 Task: Plan a visit to the science museum on the 12th at 11:00 AM.
Action: Mouse pressed left at (199, 282)
Screenshot: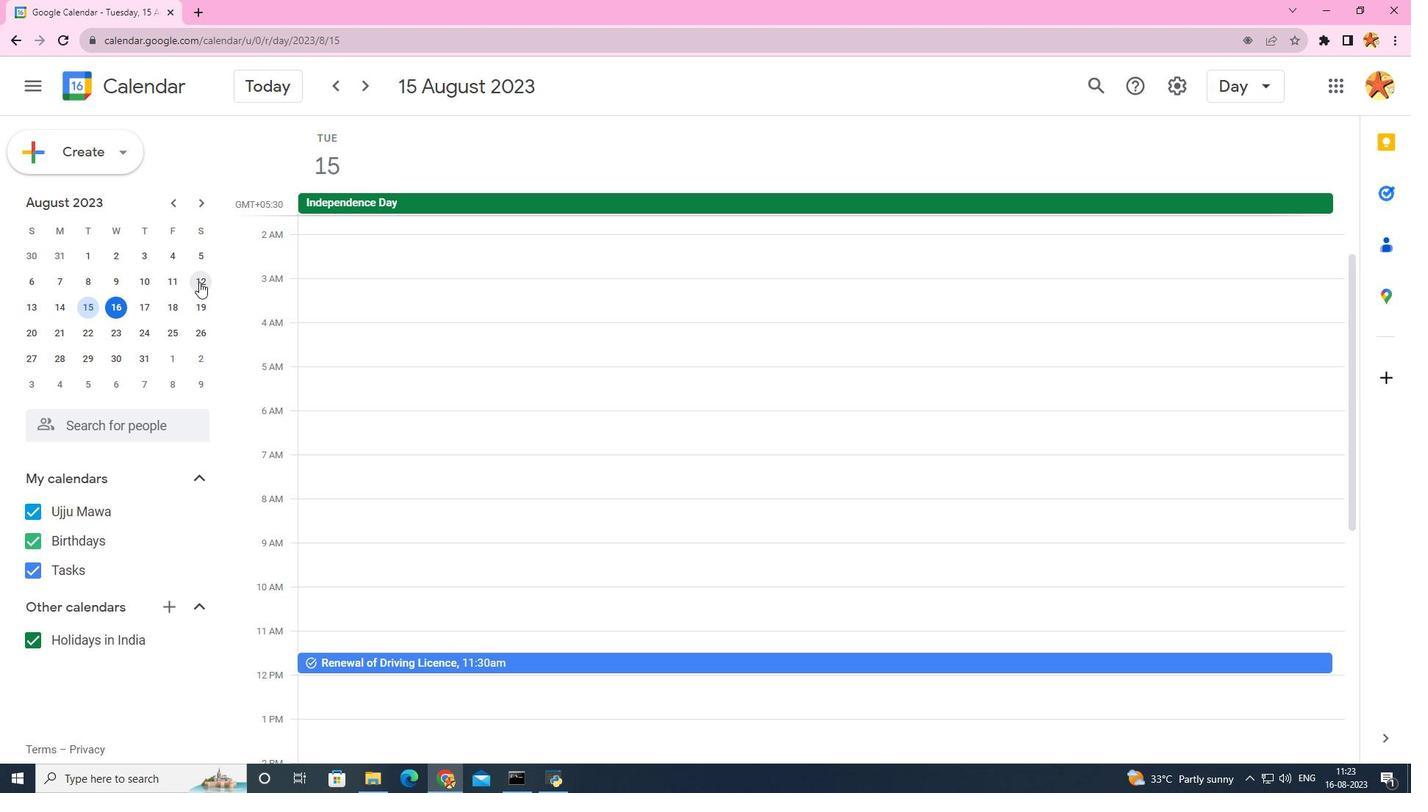 
Action: Mouse moved to (314, 382)
Screenshot: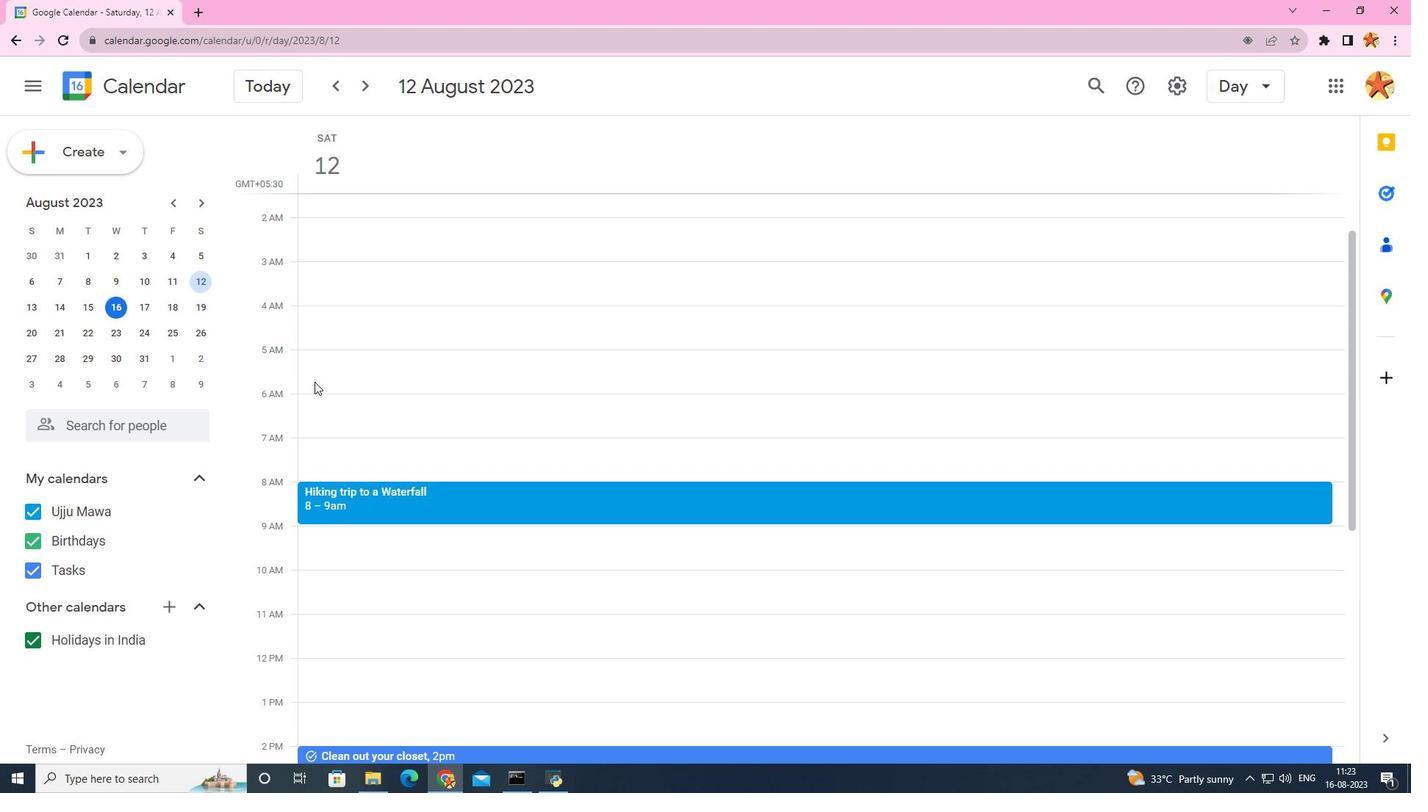 
Action: Mouse scrolled (314, 381) with delta (0, 0)
Screenshot: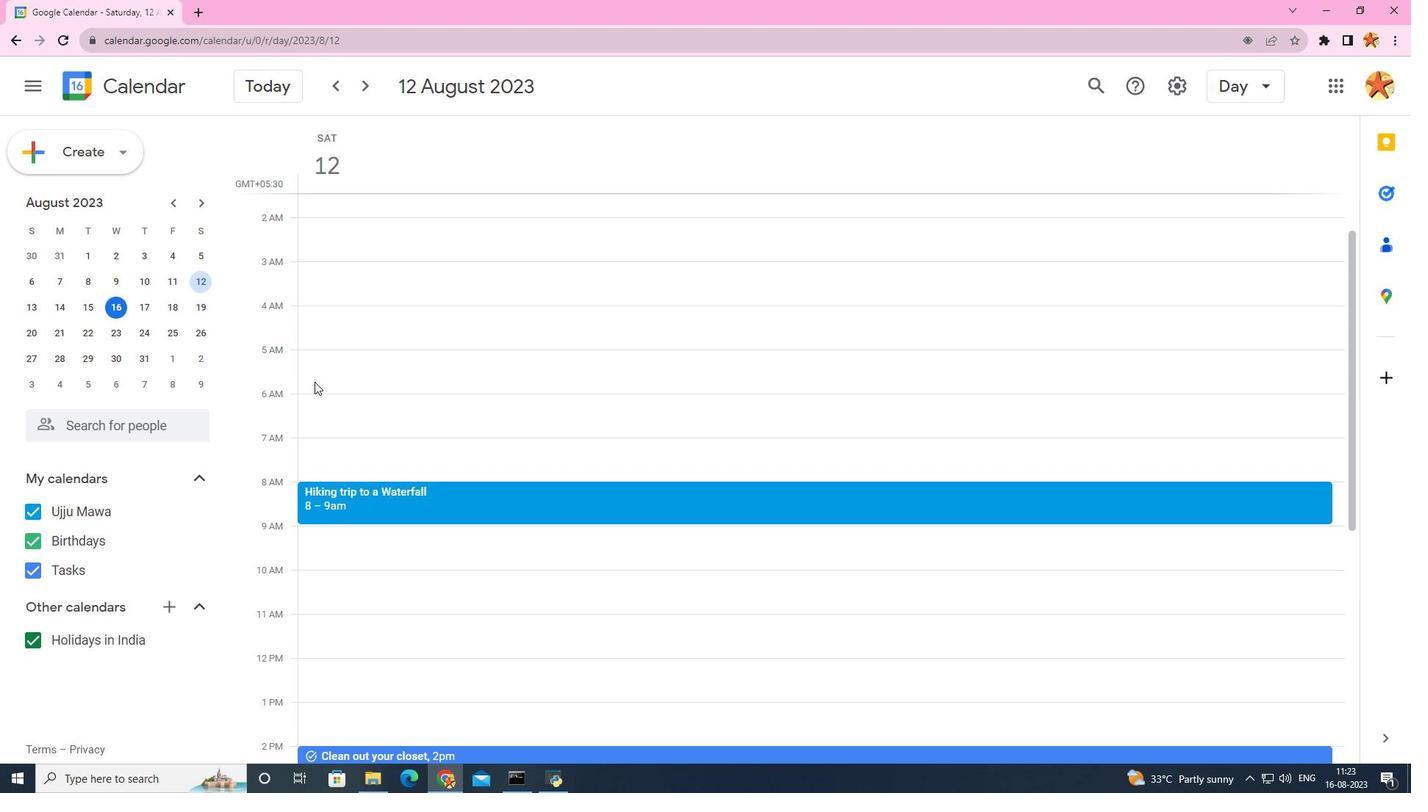 
Action: Mouse scrolled (314, 381) with delta (0, 0)
Screenshot: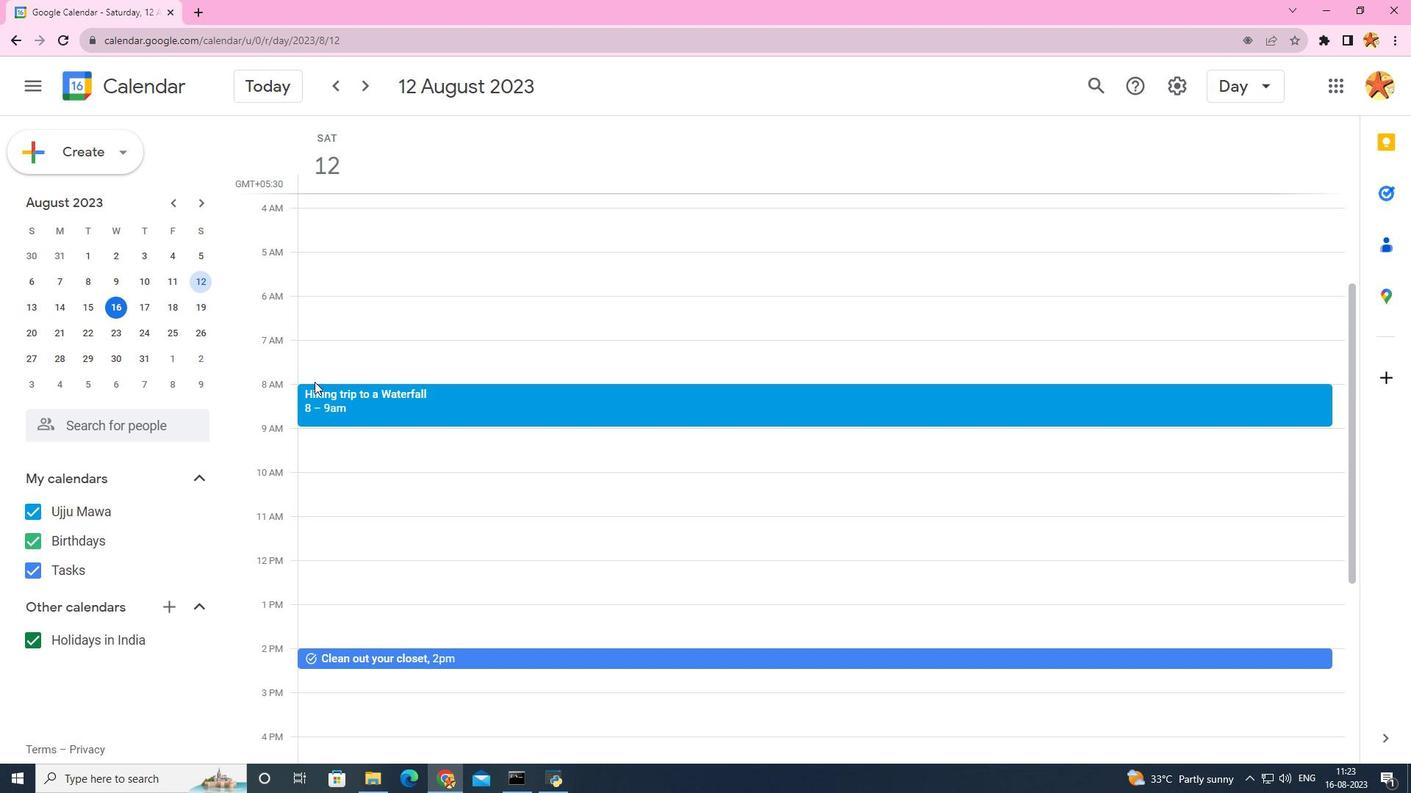 
Action: Mouse scrolled (314, 381) with delta (0, 0)
Screenshot: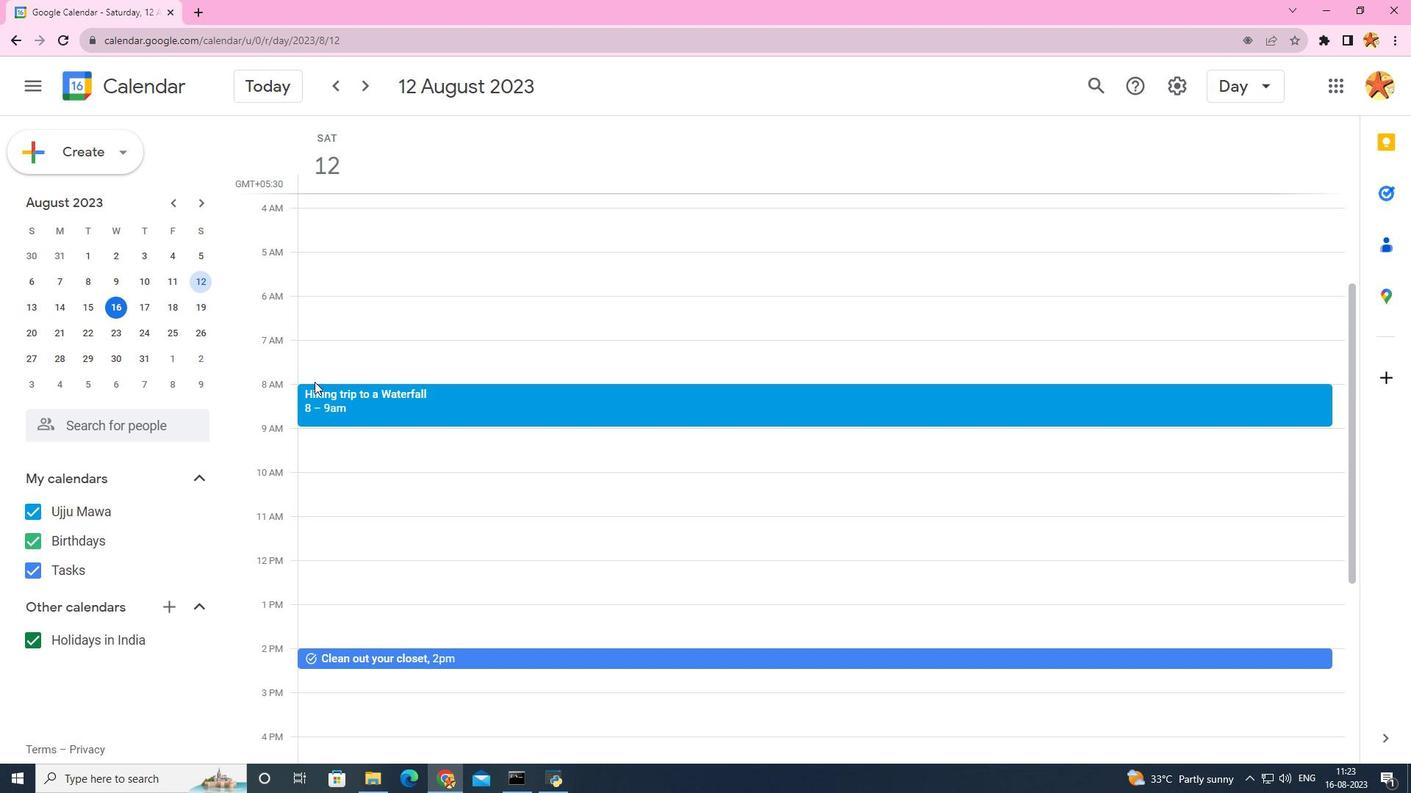 
Action: Mouse moved to (310, 416)
Screenshot: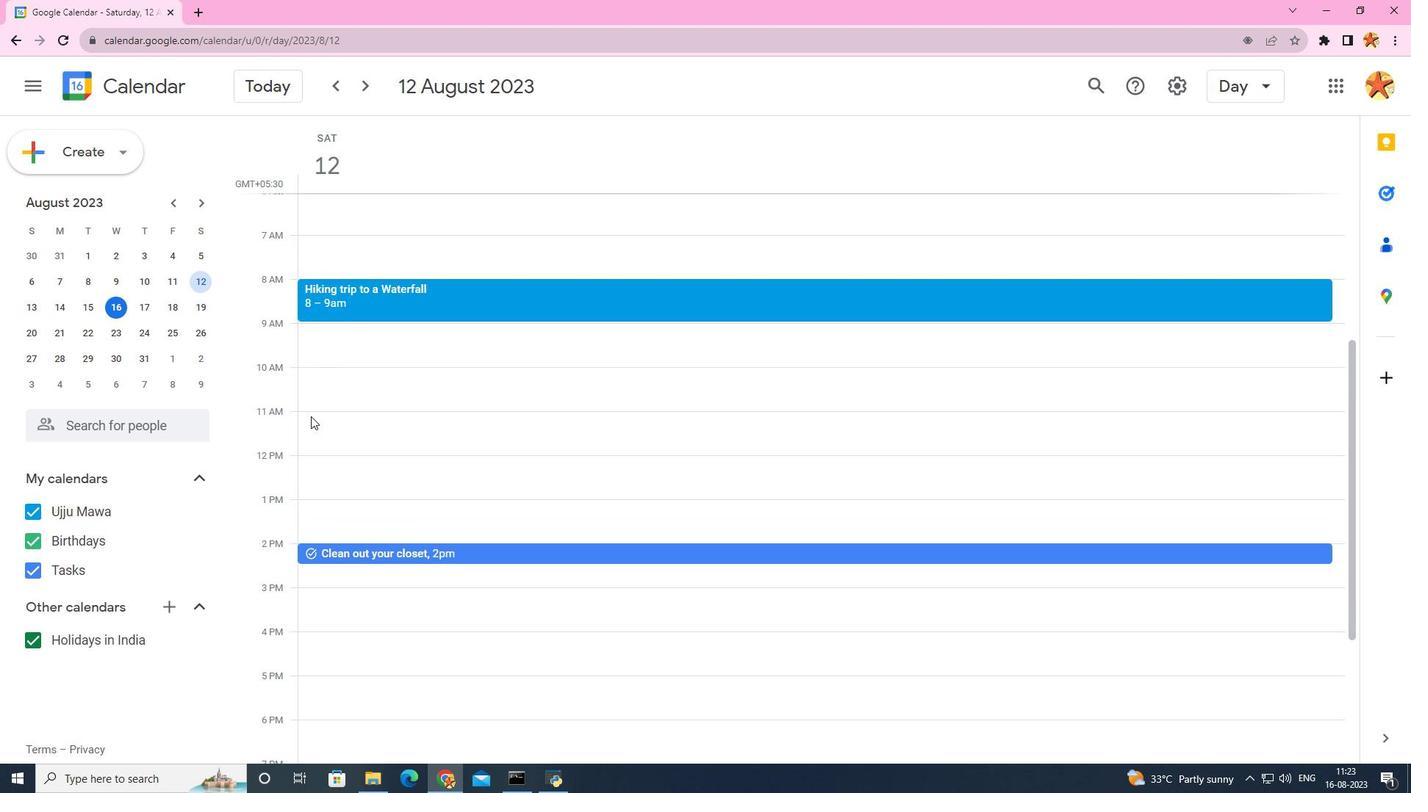 
Action: Mouse pressed left at (310, 416)
Screenshot: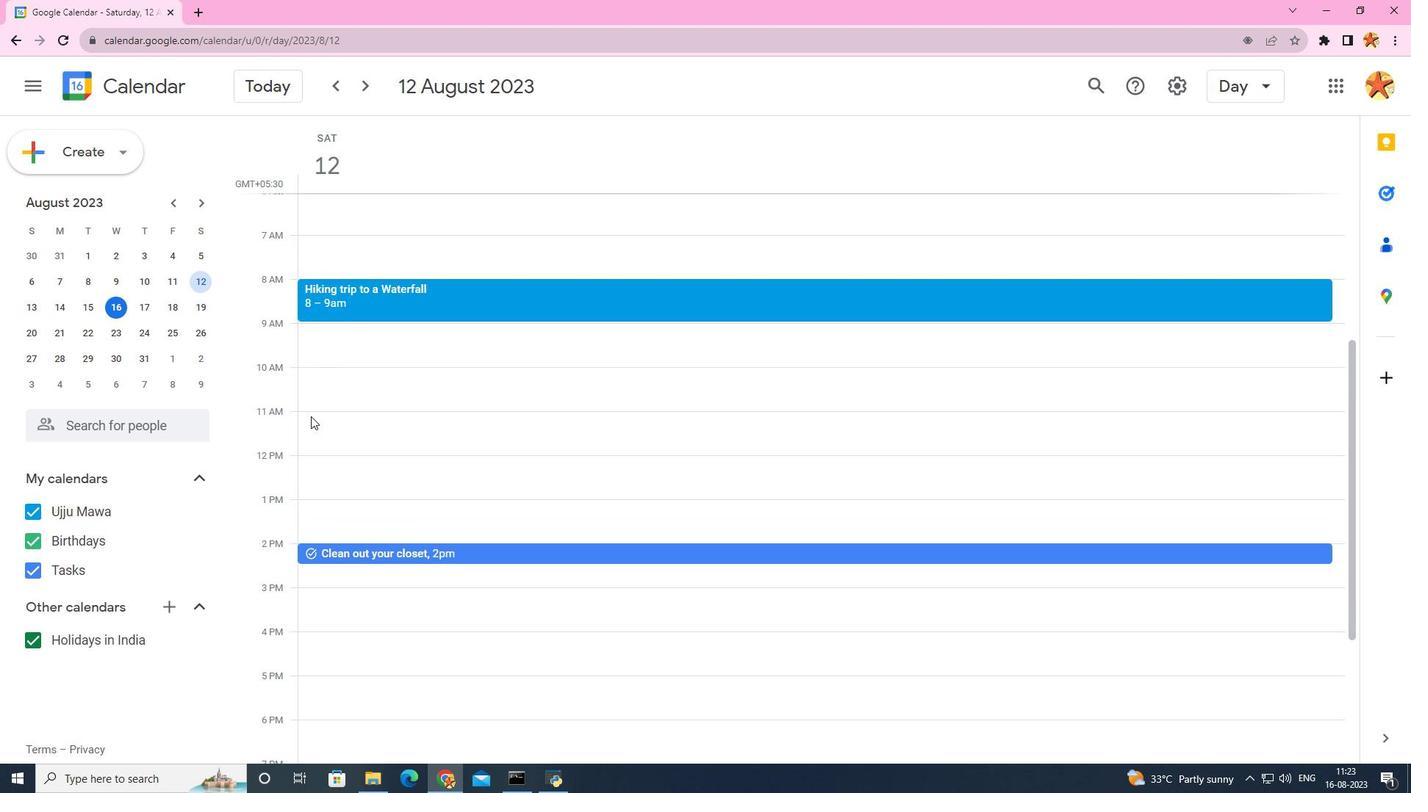 
Action: Mouse moved to (890, 331)
Screenshot: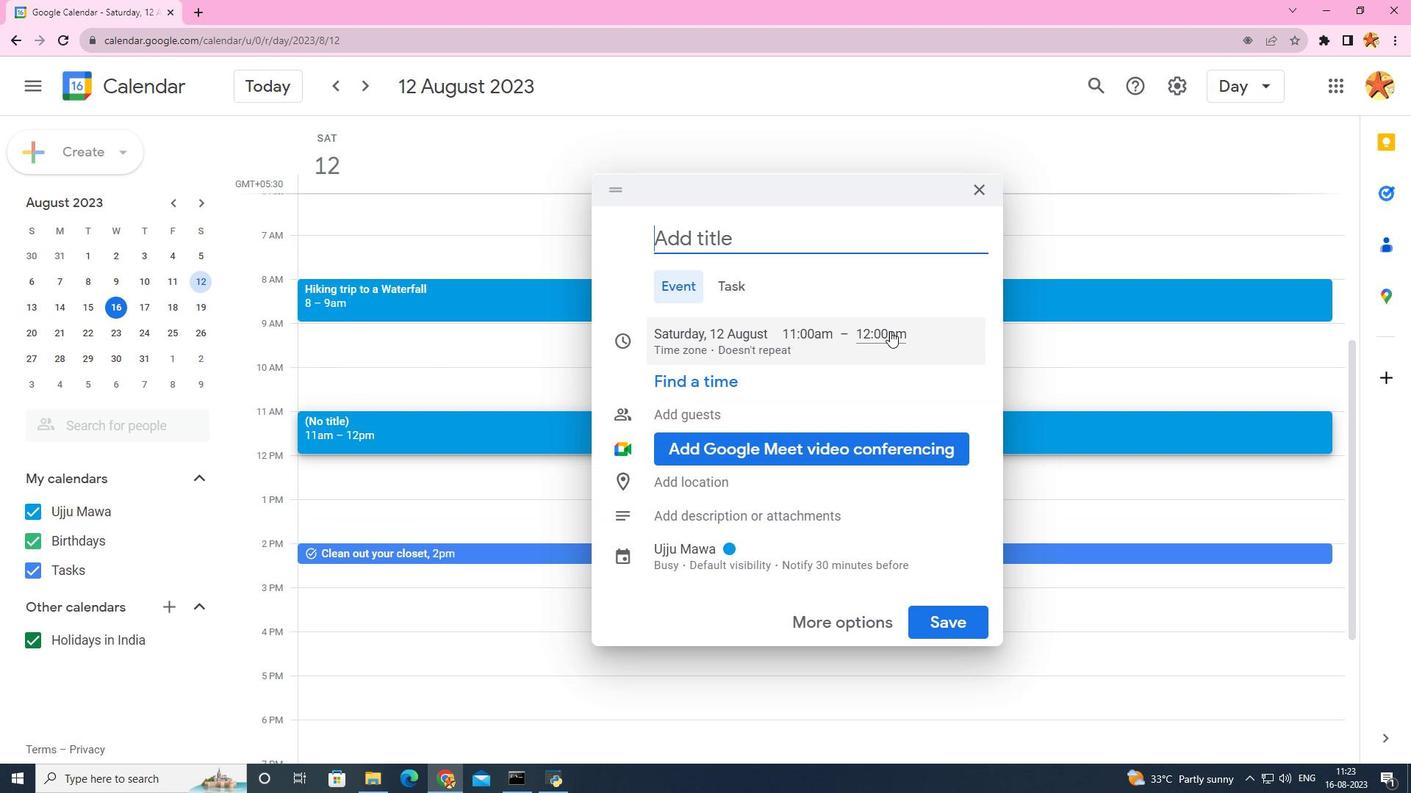 
Action: Mouse pressed left at (890, 331)
Screenshot: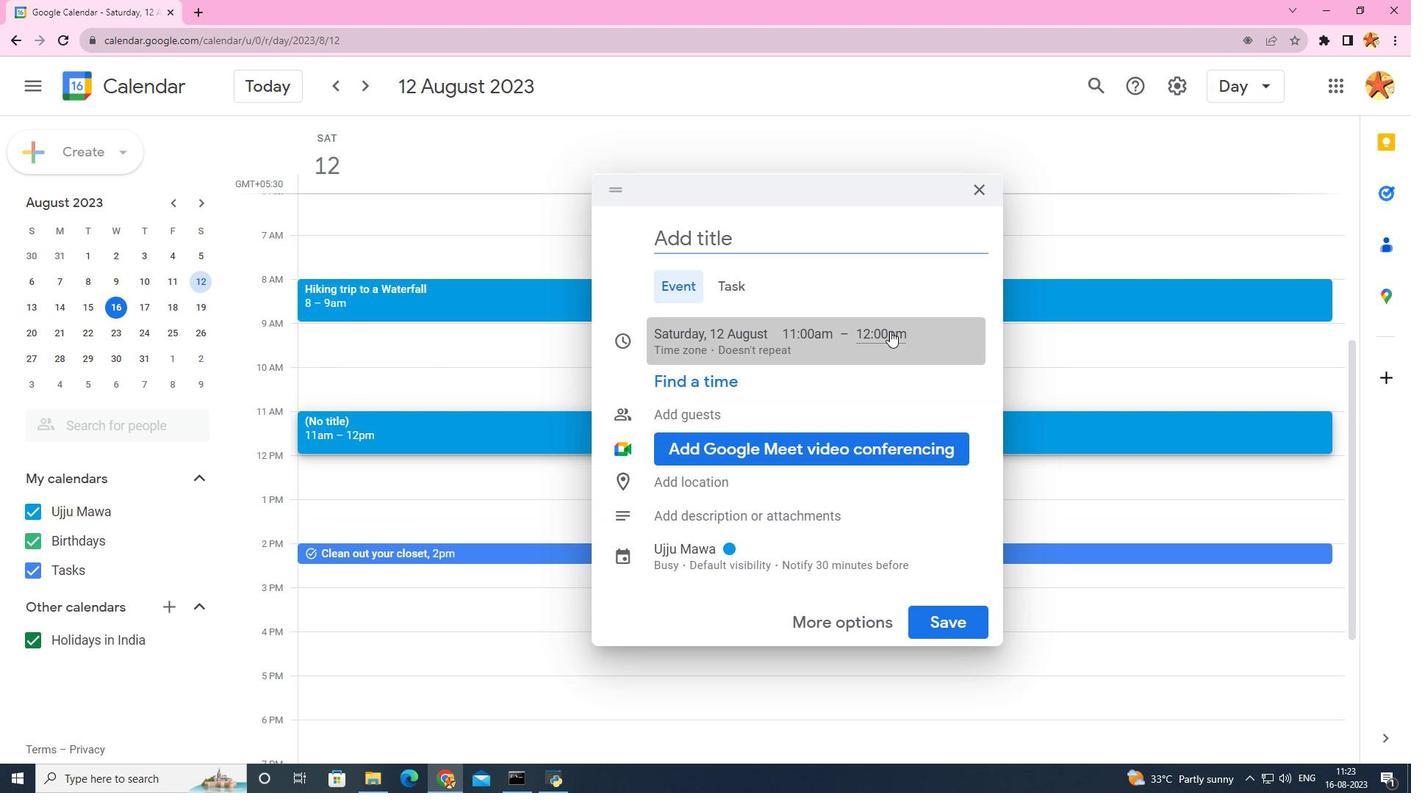 
Action: Mouse moved to (912, 421)
Screenshot: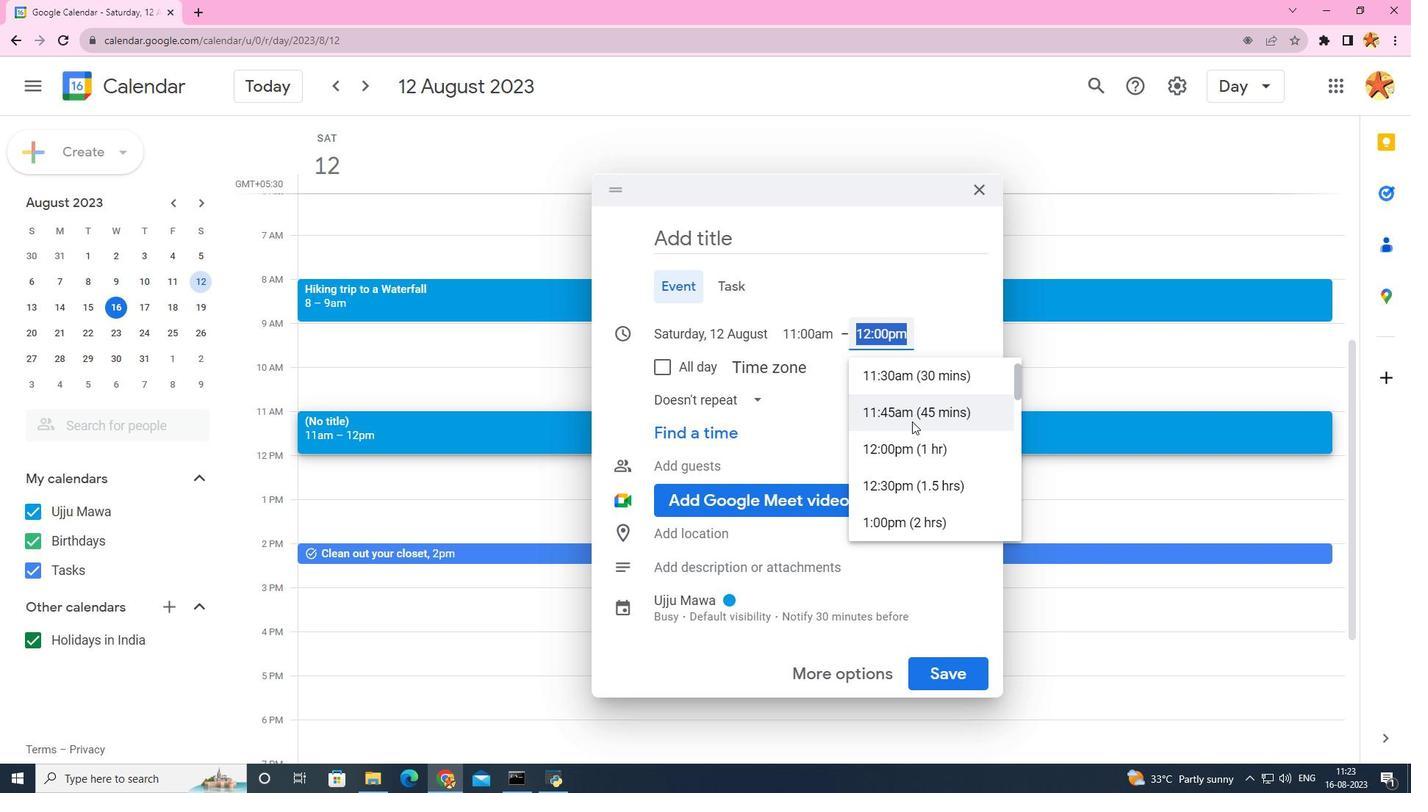 
Action: Mouse pressed left at (912, 421)
Screenshot: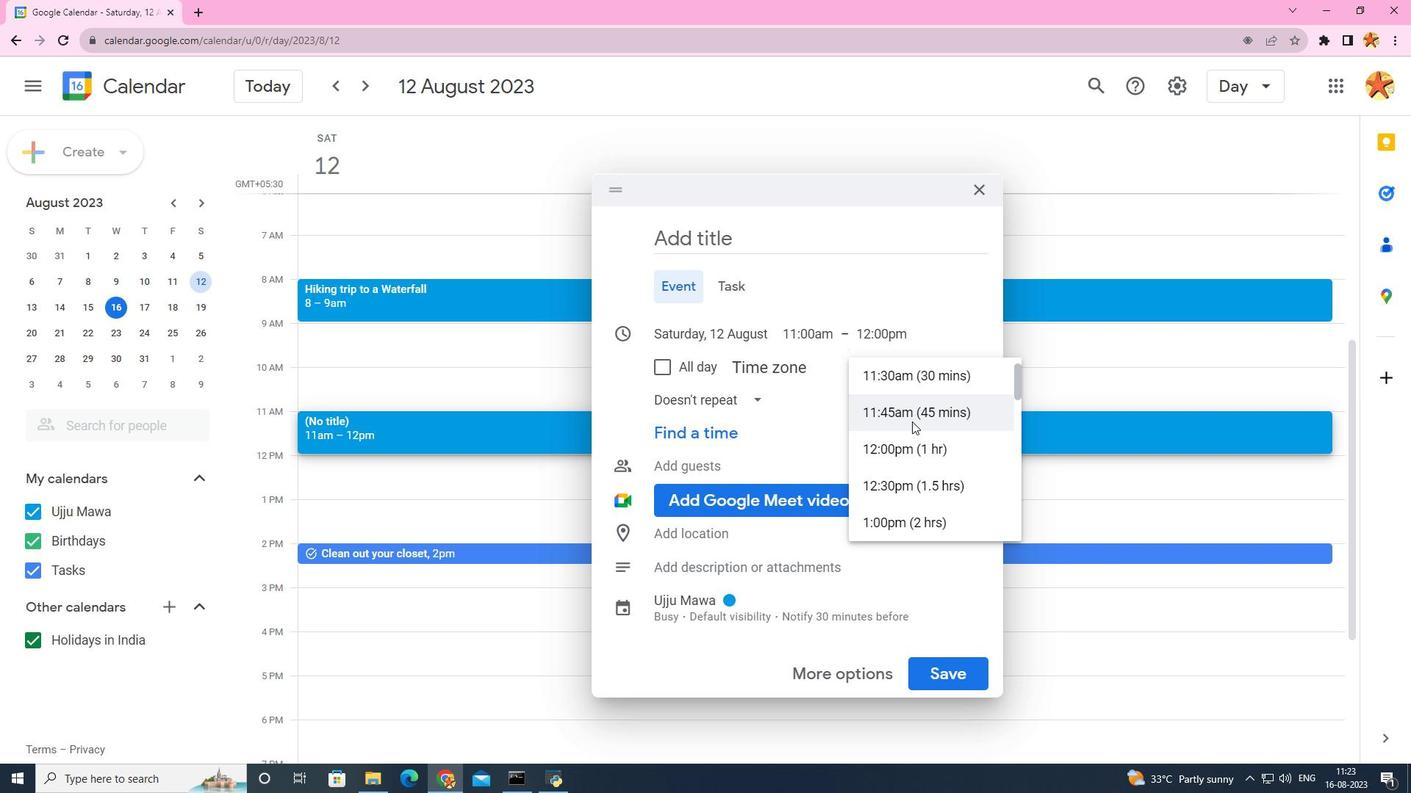 
Action: Mouse moved to (743, 237)
Screenshot: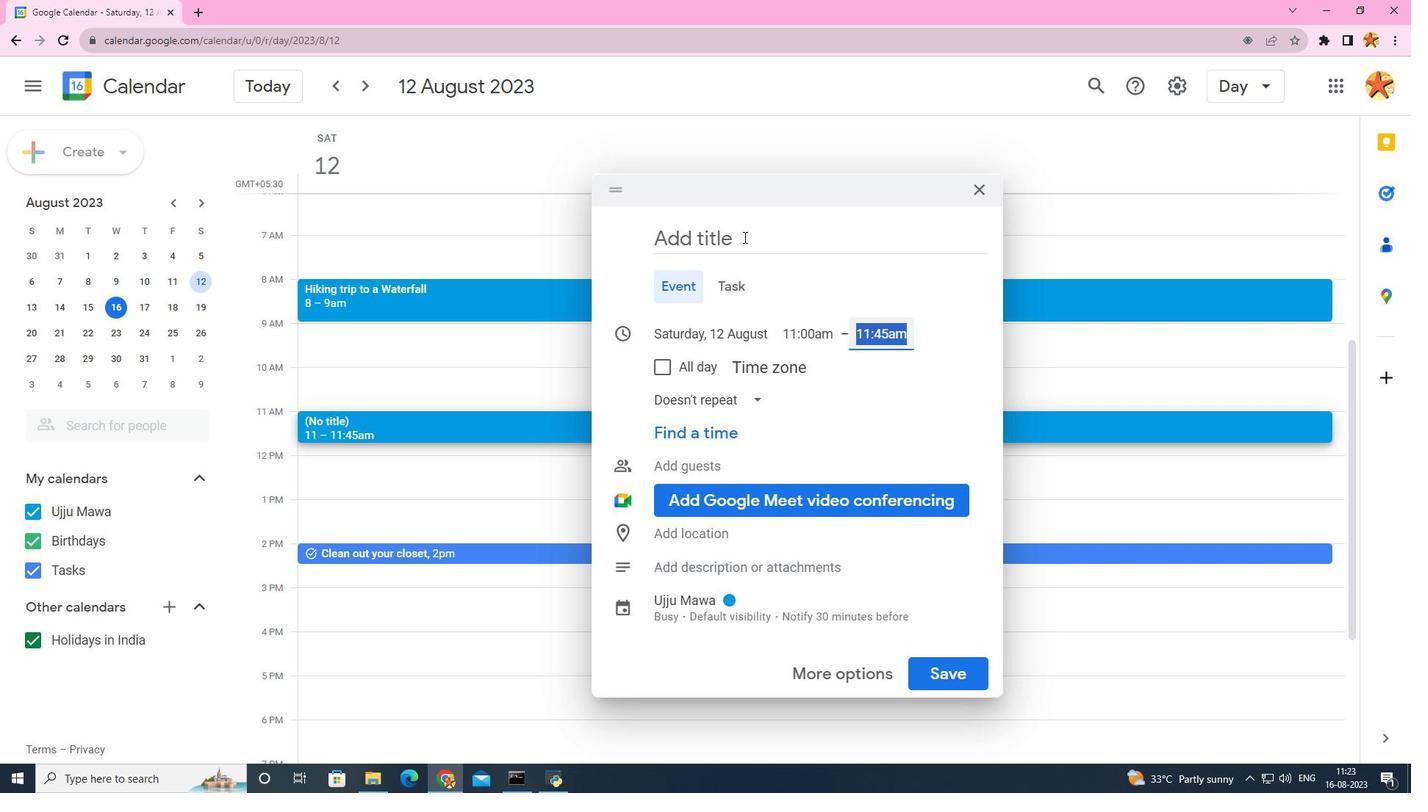 
Action: Mouse pressed left at (743, 237)
Screenshot: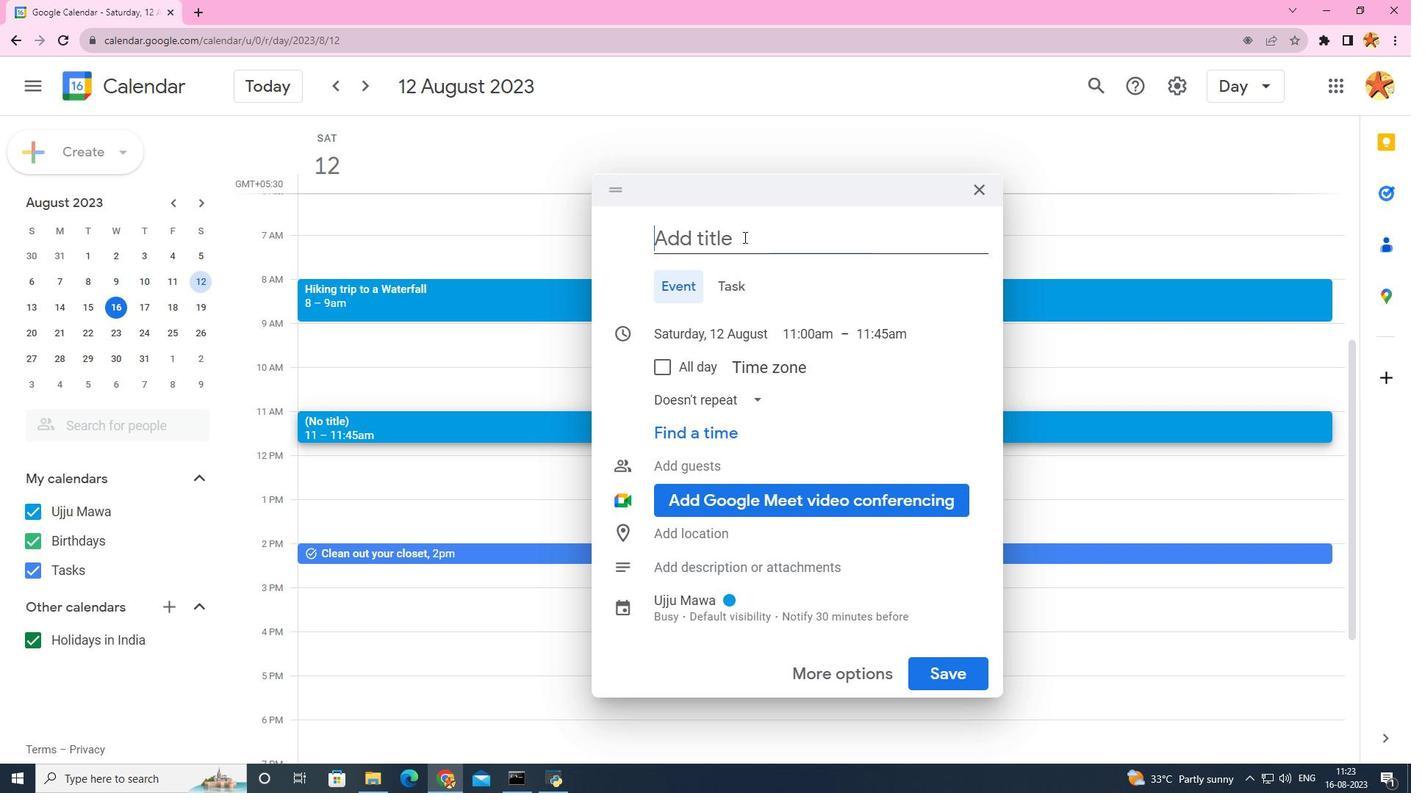 
Action: Key pressed <Key.caps_lock>V<Key.caps_lock>isit<Key.space>to<Key.space>the<Key.space><Key.caps_lock>S<Key.caps_lock>cience<Key.space><Key.caps_lock>M<Key.caps_lock>useum
Screenshot: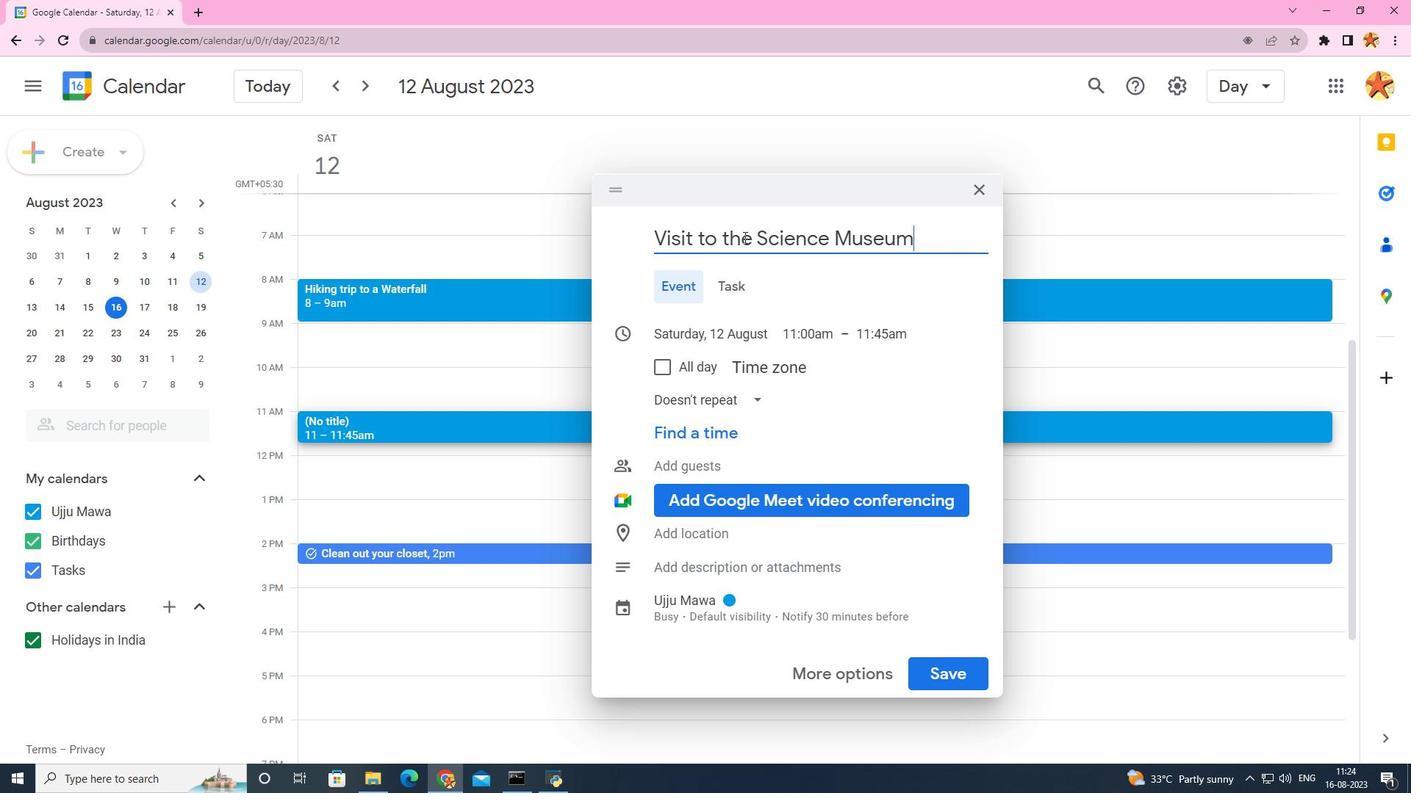 
Action: Mouse moved to (876, 343)
Screenshot: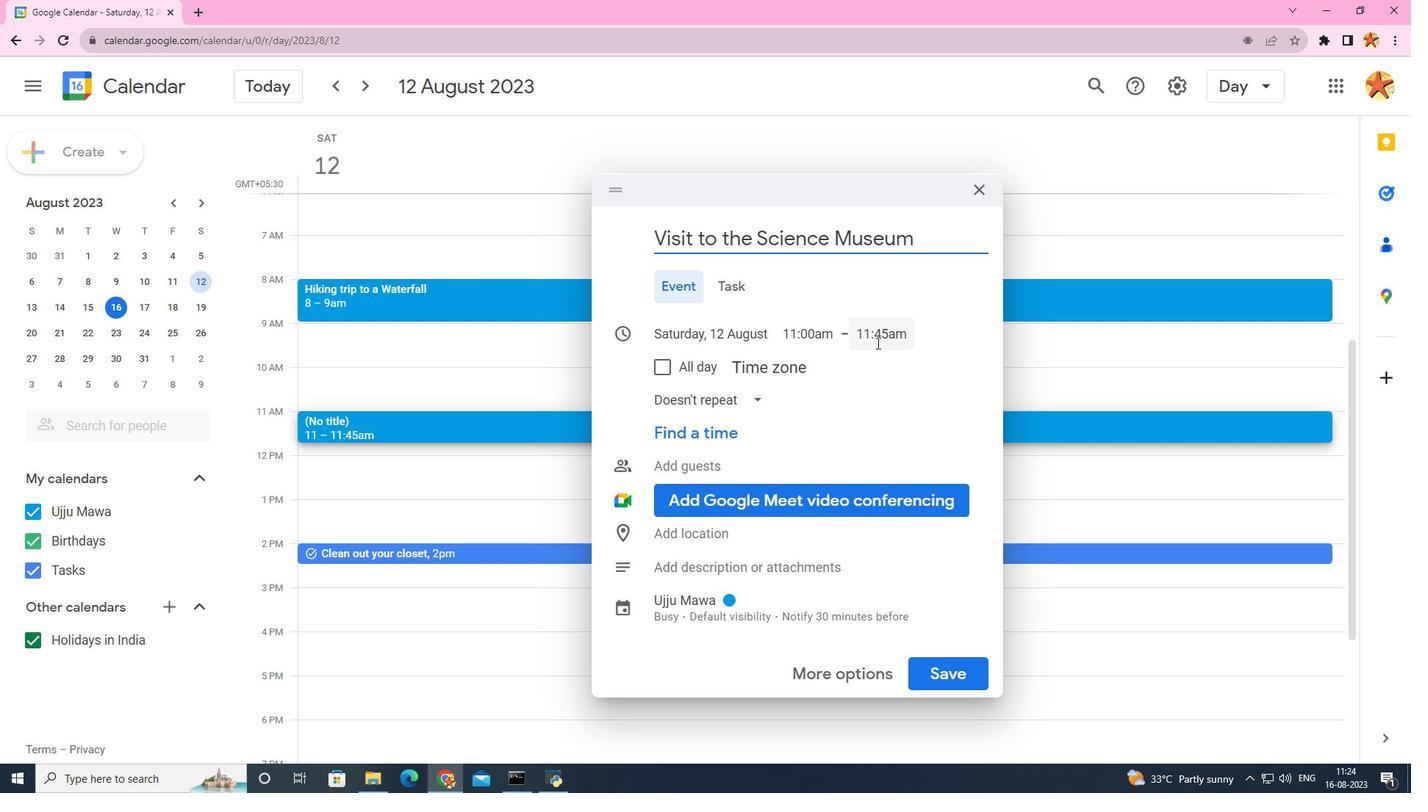 
Action: Mouse pressed left at (876, 343)
Screenshot: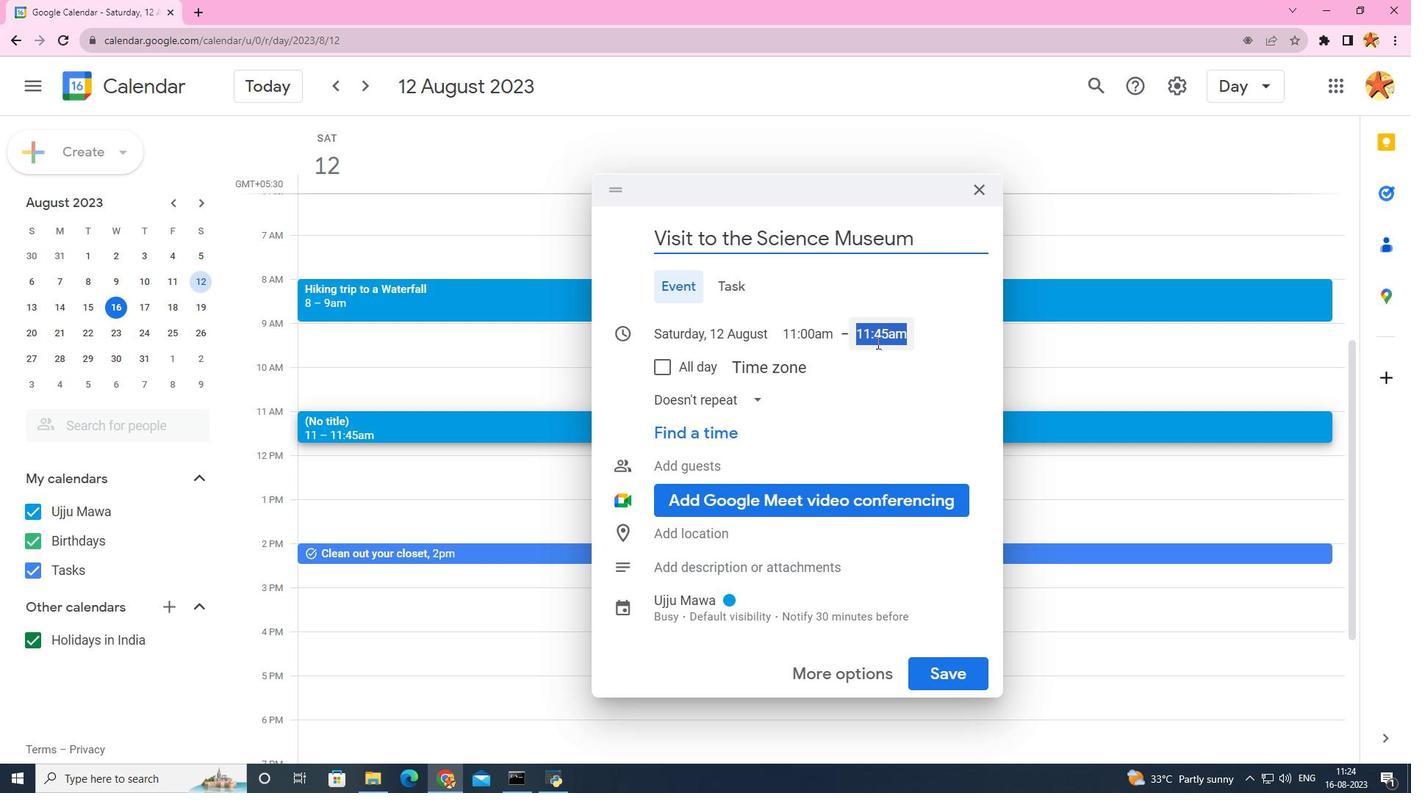 
Action: Mouse moved to (904, 496)
Screenshot: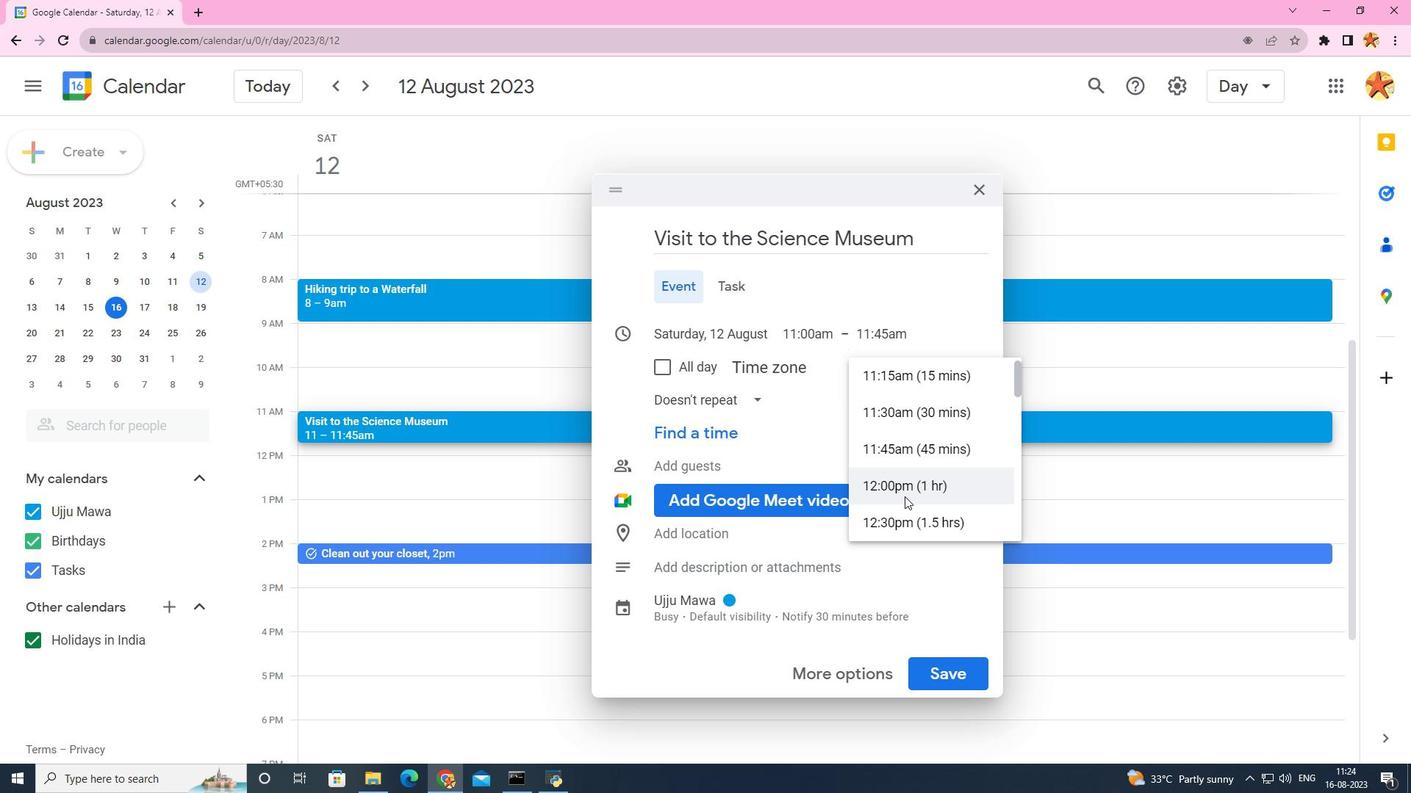 
Action: Mouse pressed left at (904, 496)
Screenshot: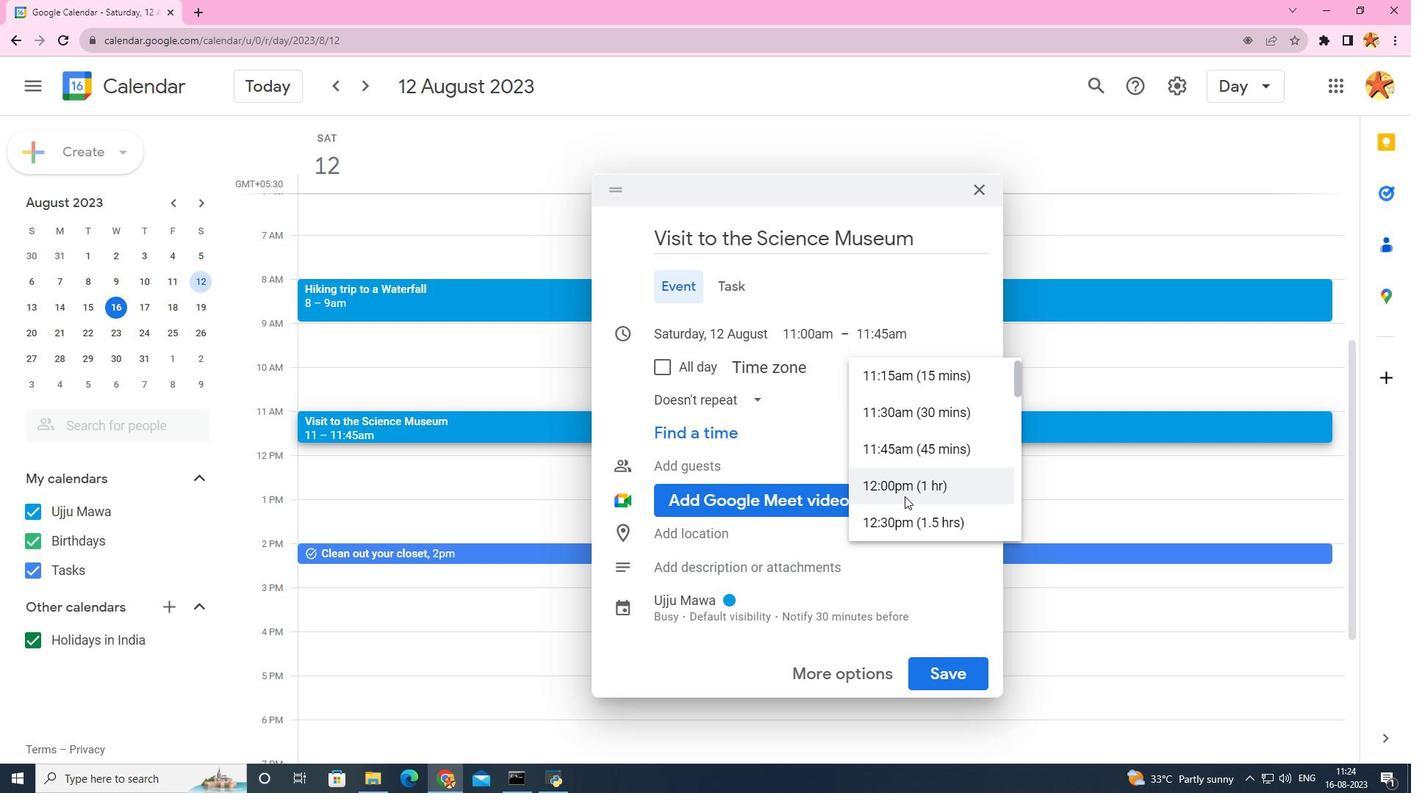 
Action: Mouse moved to (943, 679)
Screenshot: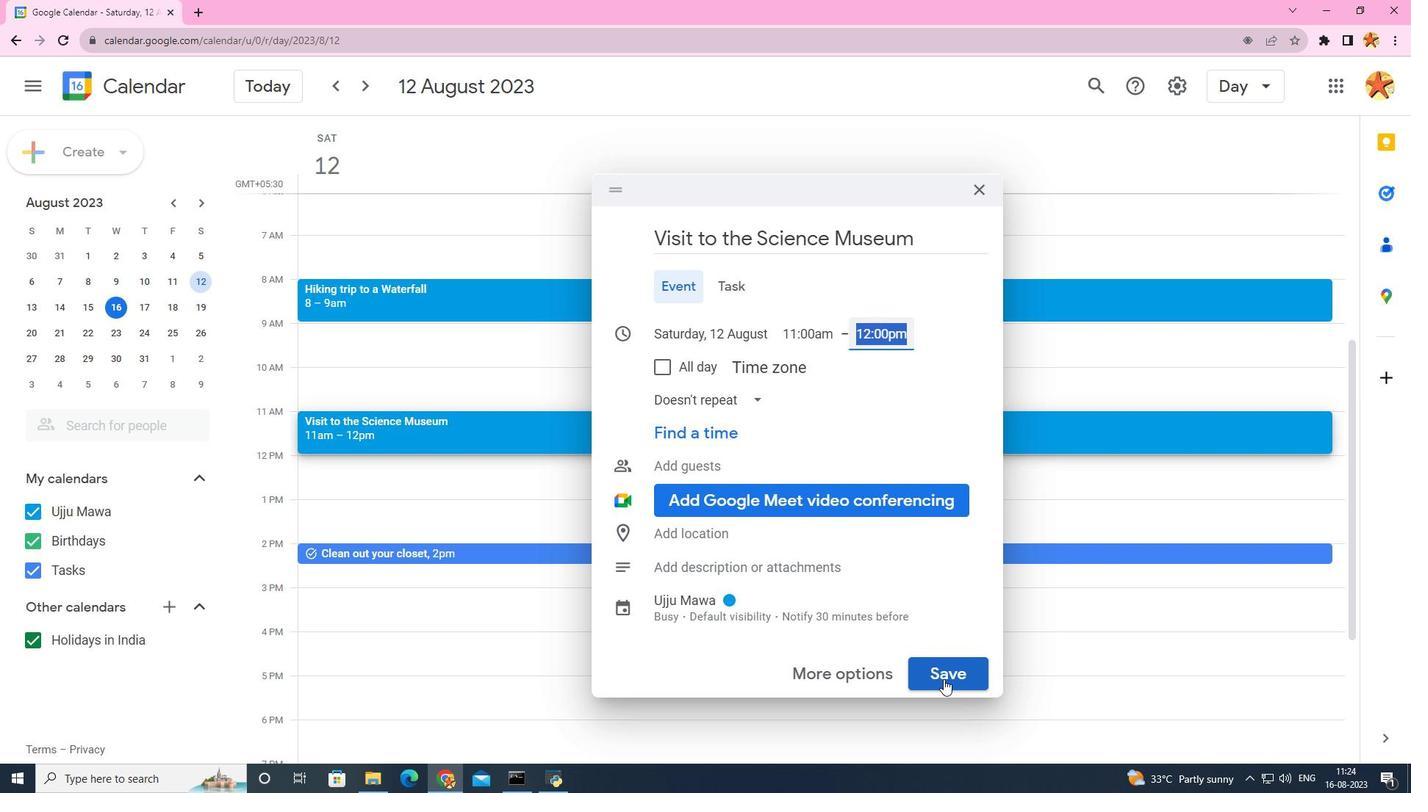 
Action: Mouse pressed left at (943, 679)
Screenshot: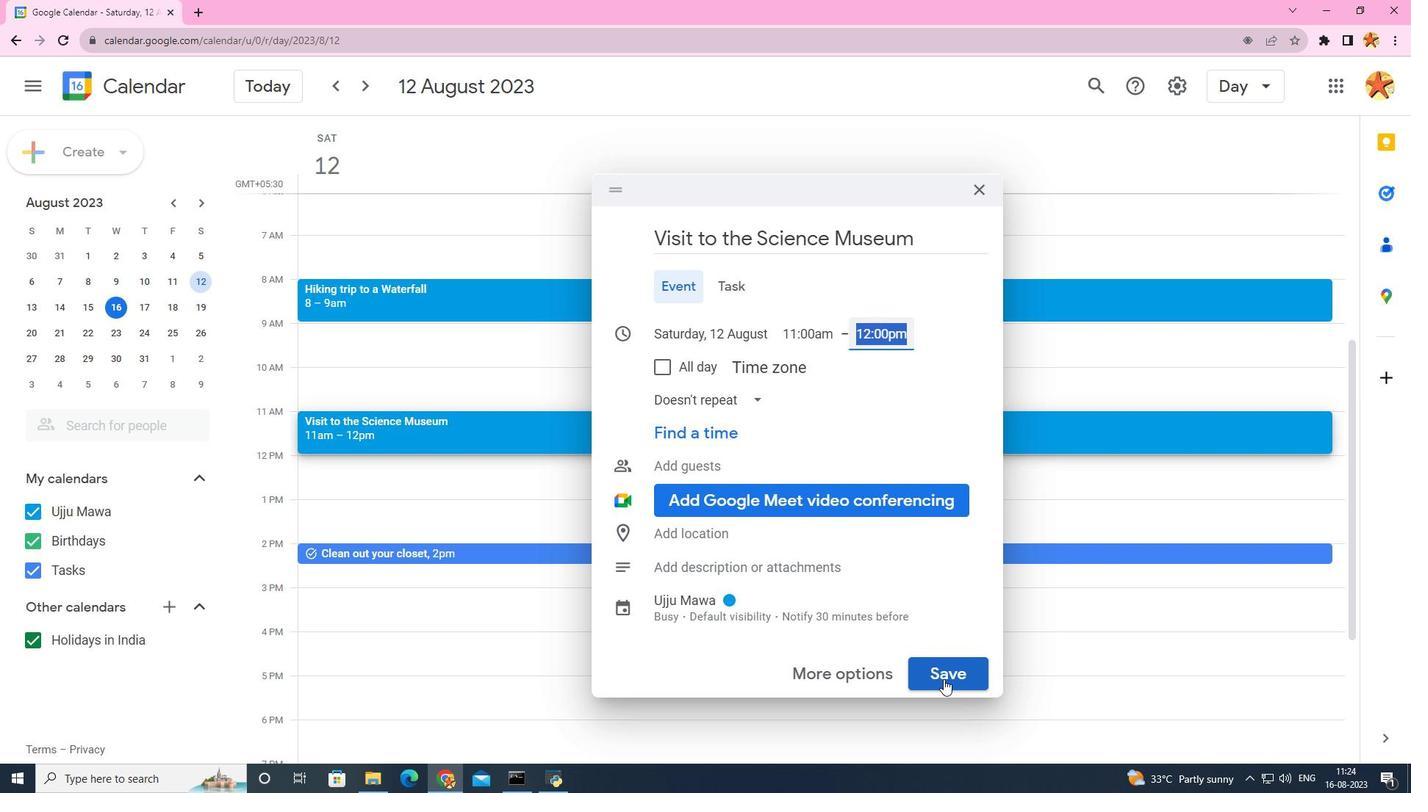 
